 Task: Invite Team Member Softage.1@softage.net to Workspace Corporate Legal Services. Invite Team Member Softage.2@softage.net to Workspace Corporate Legal Services. Invite Team Member Softage.3@softage.net to Workspace Corporate Legal Services. Invite Team Member Softage.4@softage.net to Workspace Corporate Legal Services
Action: Mouse moved to (955, 150)
Screenshot: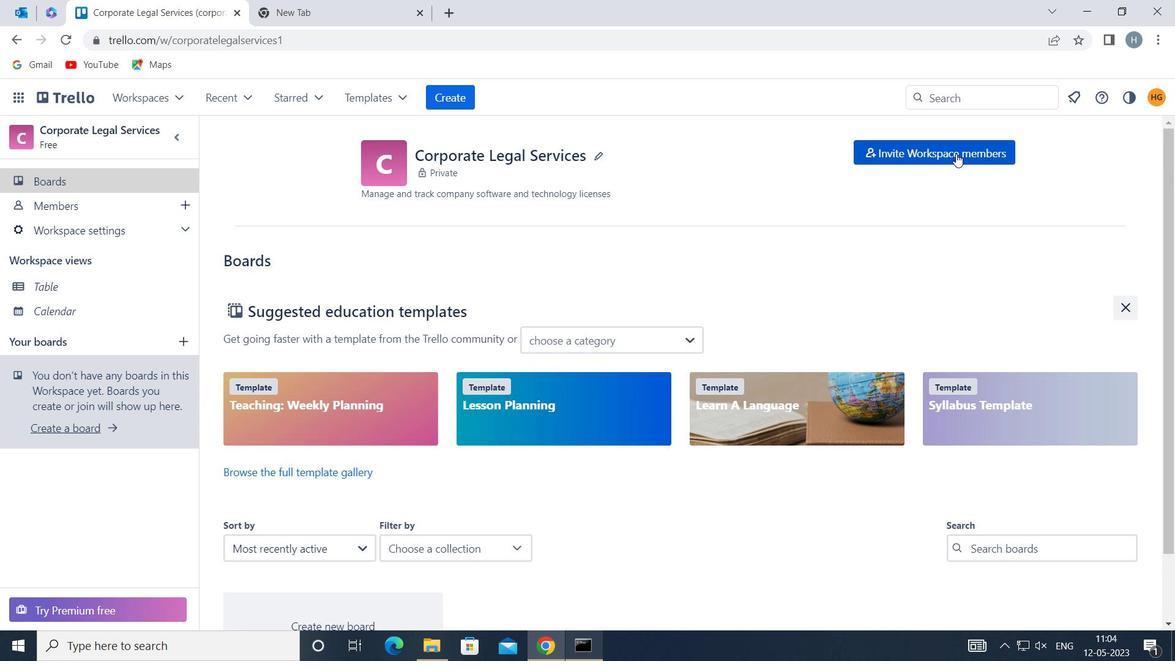 
Action: Mouse pressed left at (955, 150)
Screenshot: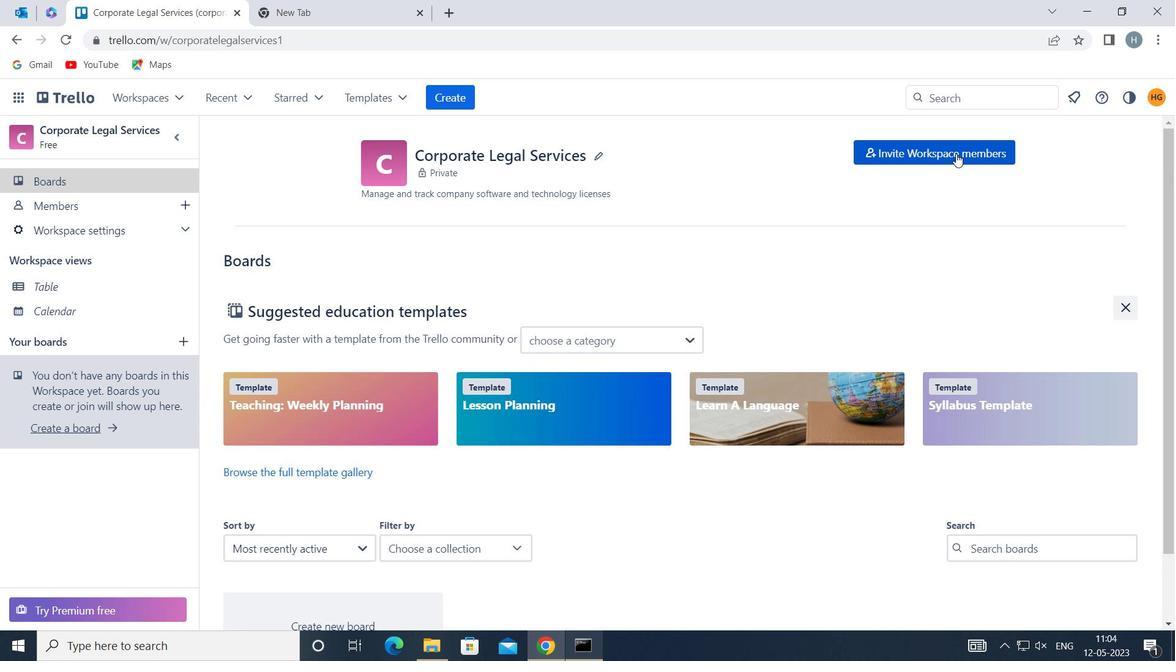 
Action: Key pressed softage.1<Key.shift><Key.shift>@SOFTAGE.NET
Screenshot: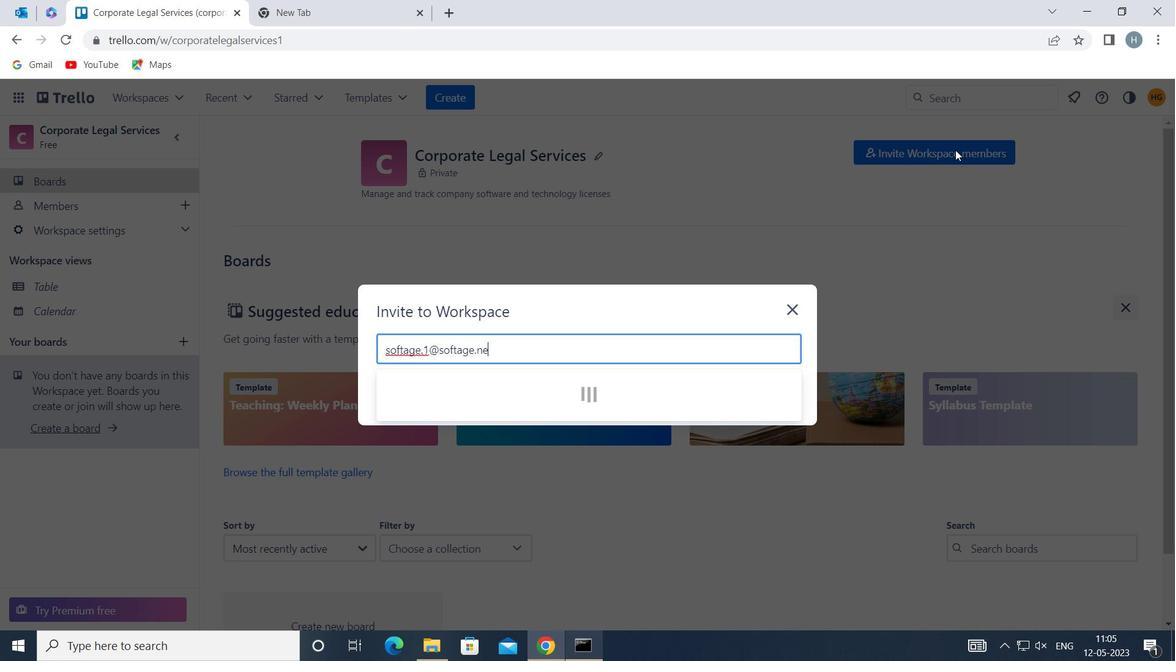 
Action: Mouse moved to (417, 396)
Screenshot: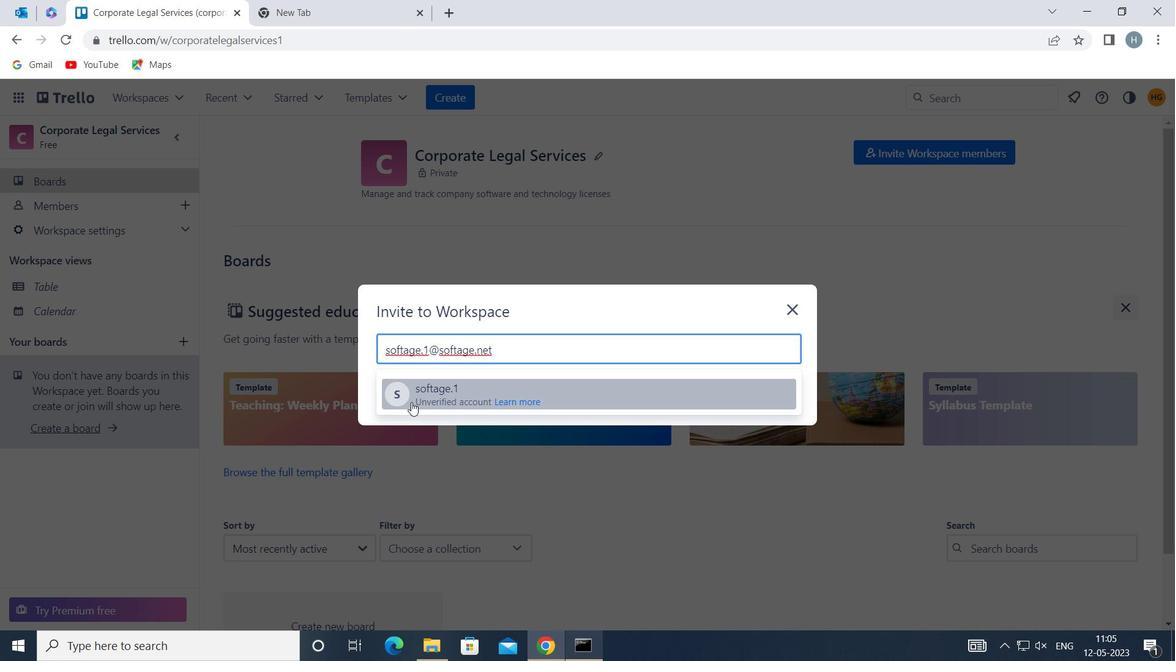 
Action: Mouse pressed left at (417, 396)
Screenshot: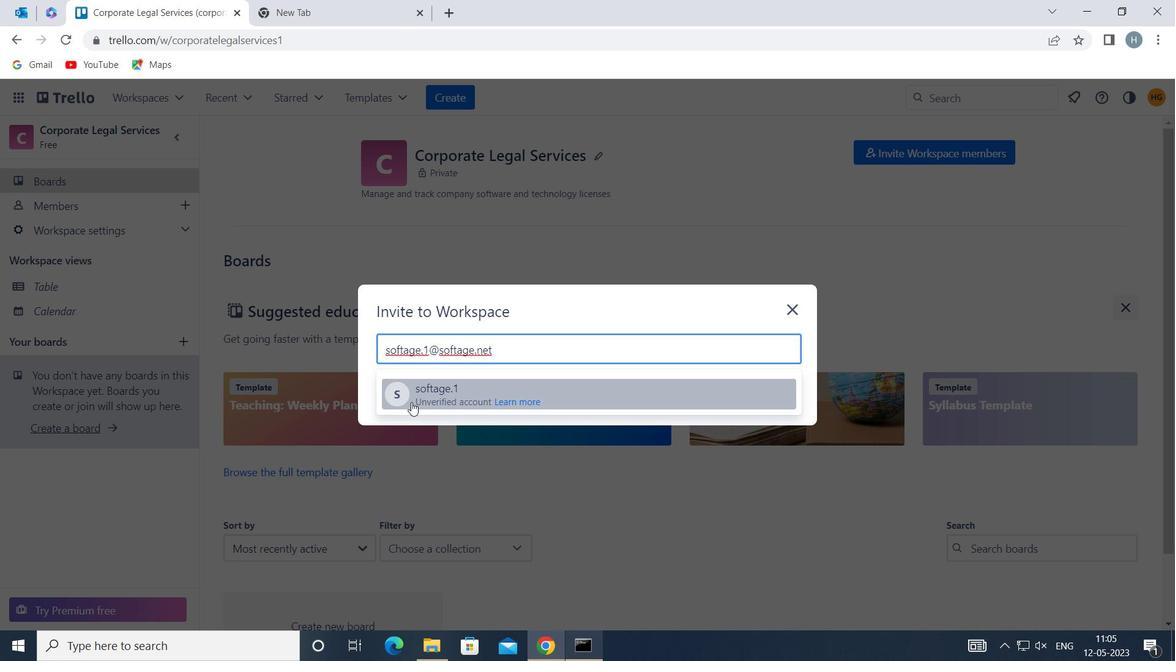 
Action: Mouse moved to (508, 322)
Screenshot: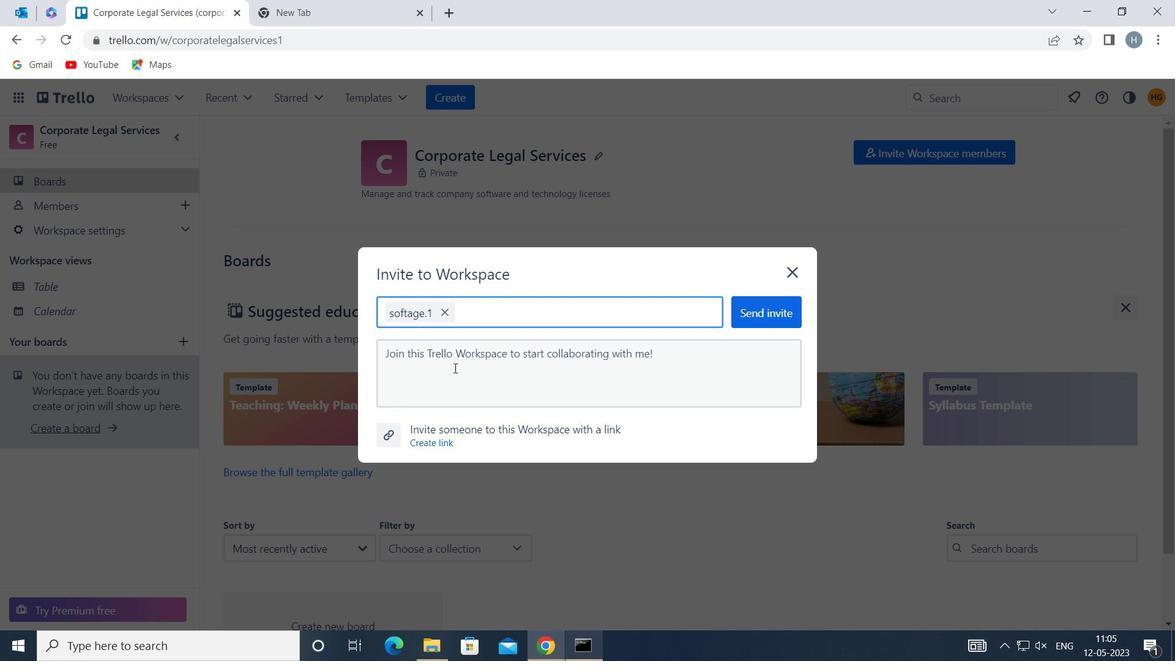 
Action: Key pressed SOFTAGE.2<Key.shift>@SOFTAGE.NET
Screenshot: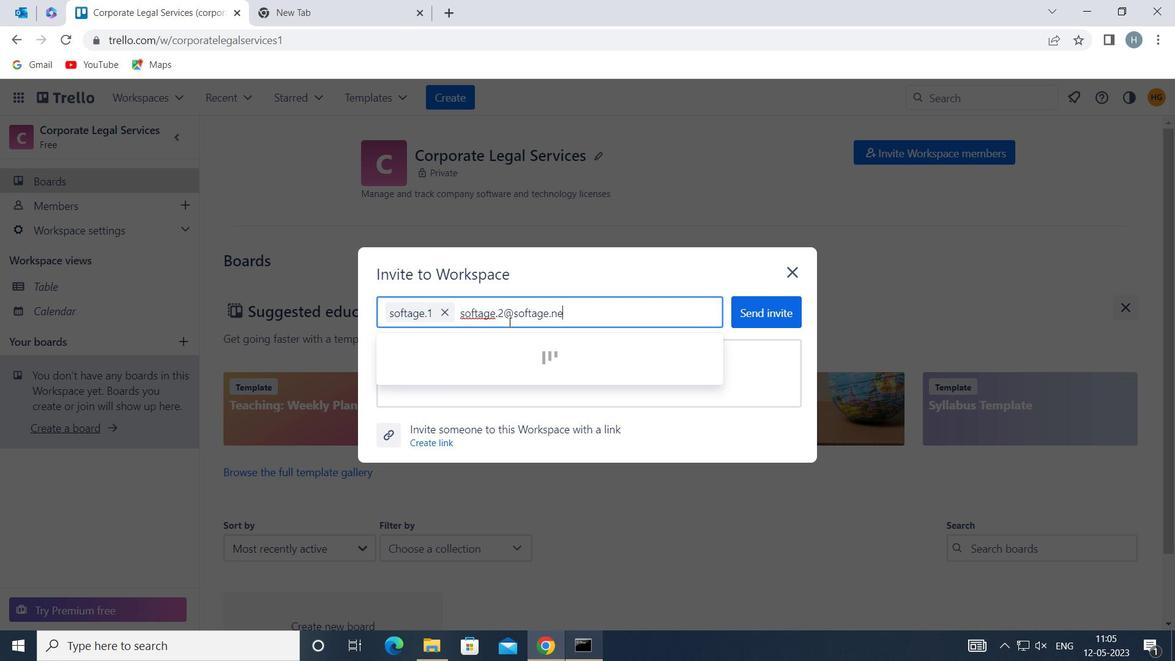 
Action: Mouse moved to (436, 352)
Screenshot: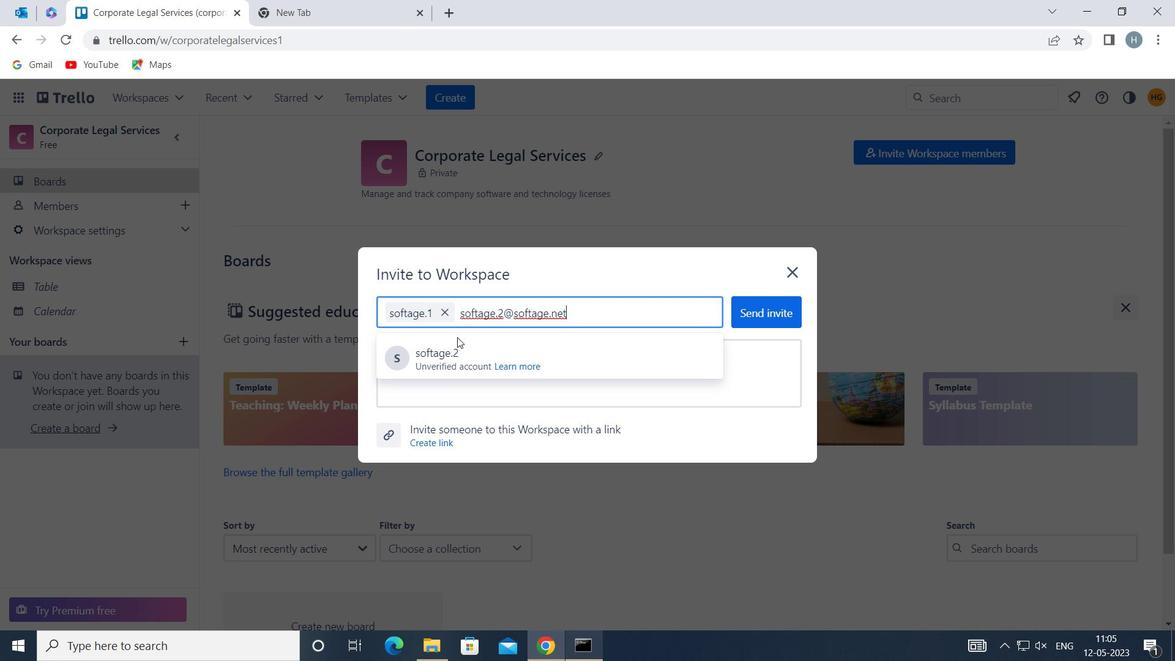 
Action: Mouse pressed left at (436, 352)
Screenshot: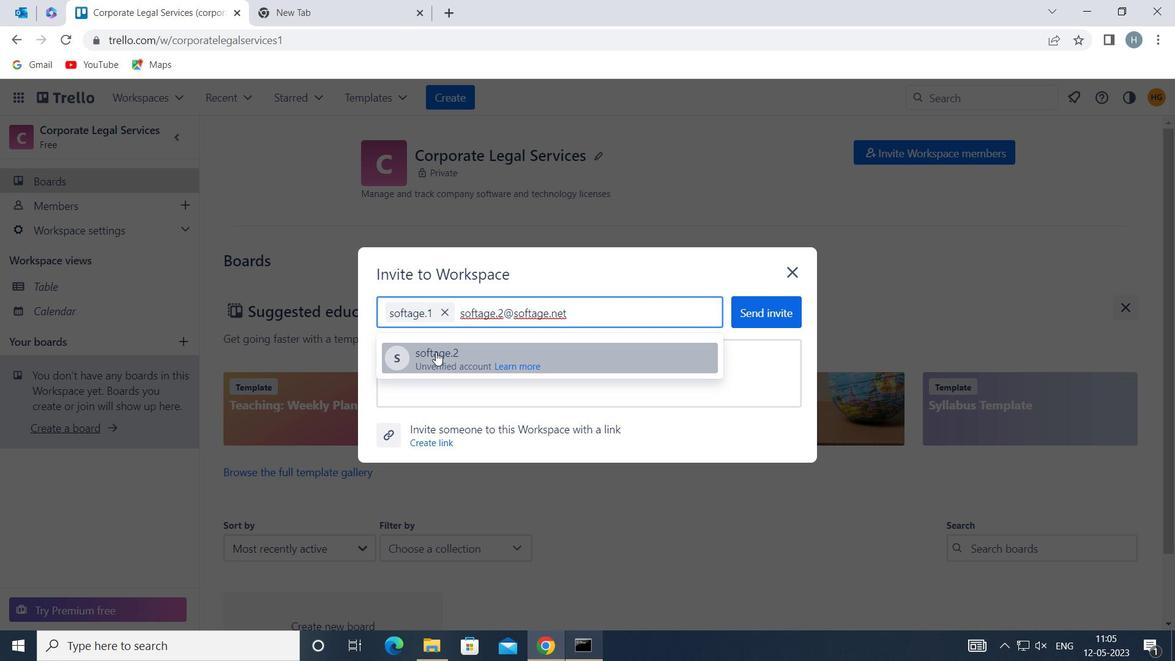 
Action: Key pressed SOFTAGE.3<Key.shift>@SOFTAGE.NET
Screenshot: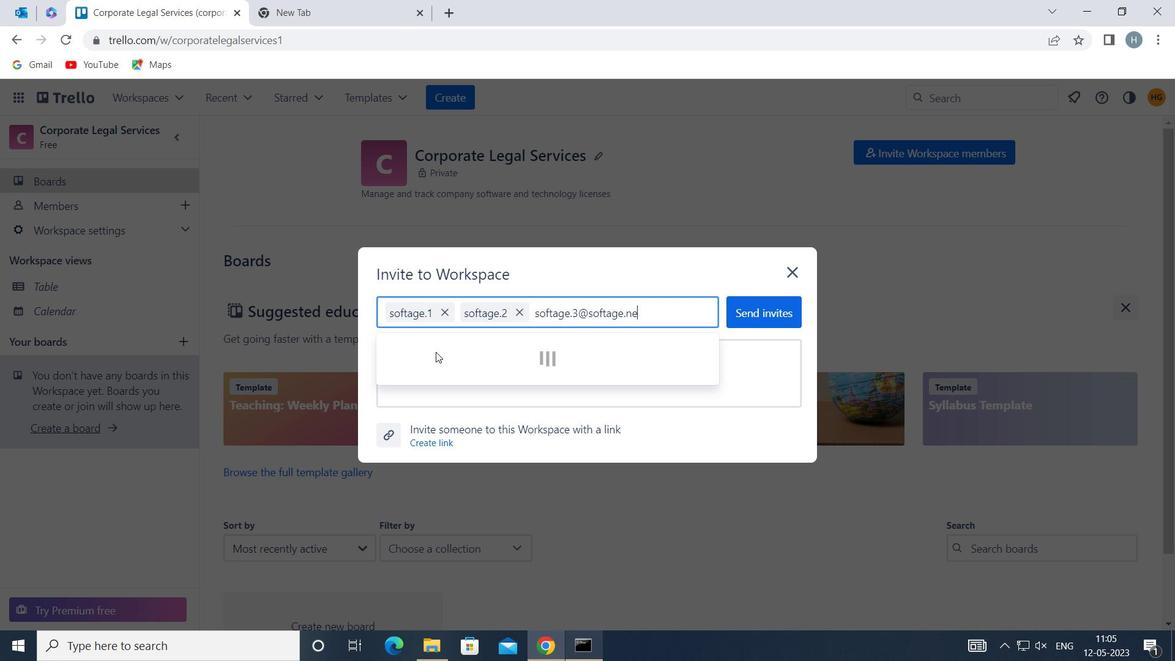 
Action: Mouse moved to (432, 352)
Screenshot: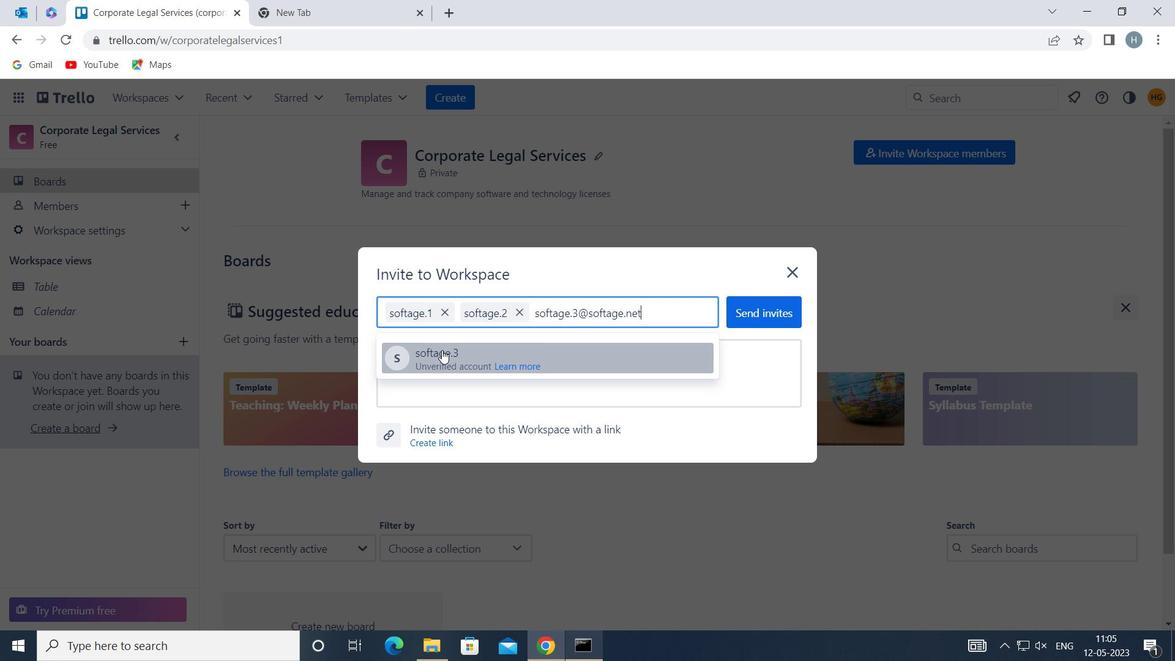 
Action: Mouse pressed left at (432, 352)
Screenshot: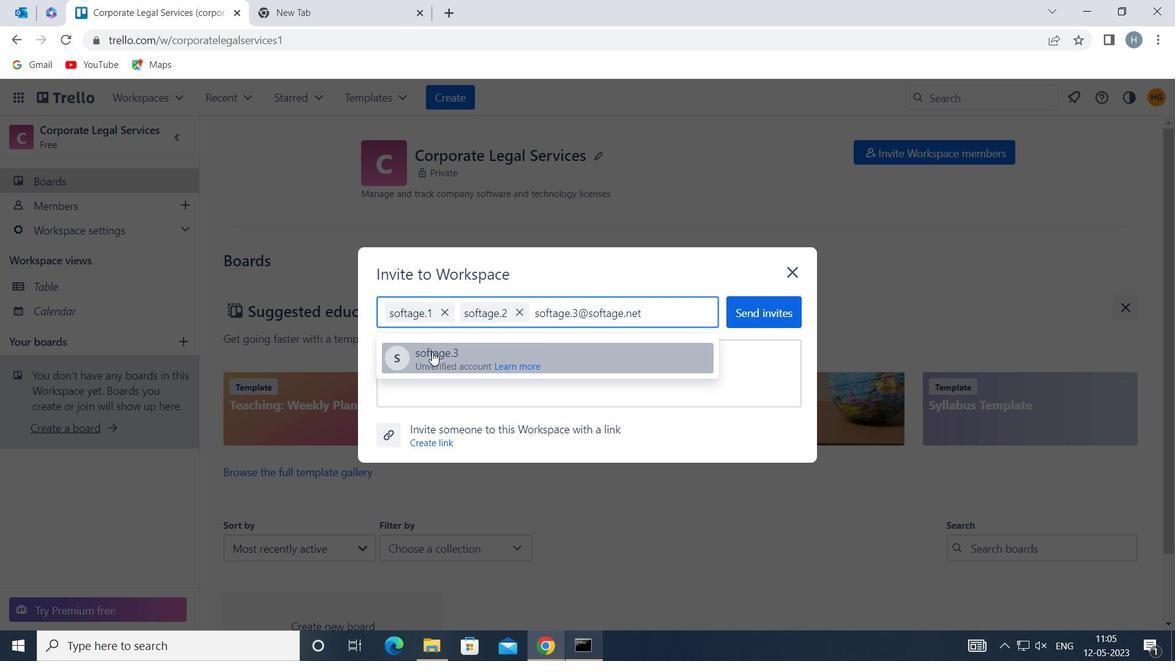 
Action: Key pressed SOFTAGE.4<Key.shift>@SOFTAGE.NET
Screenshot: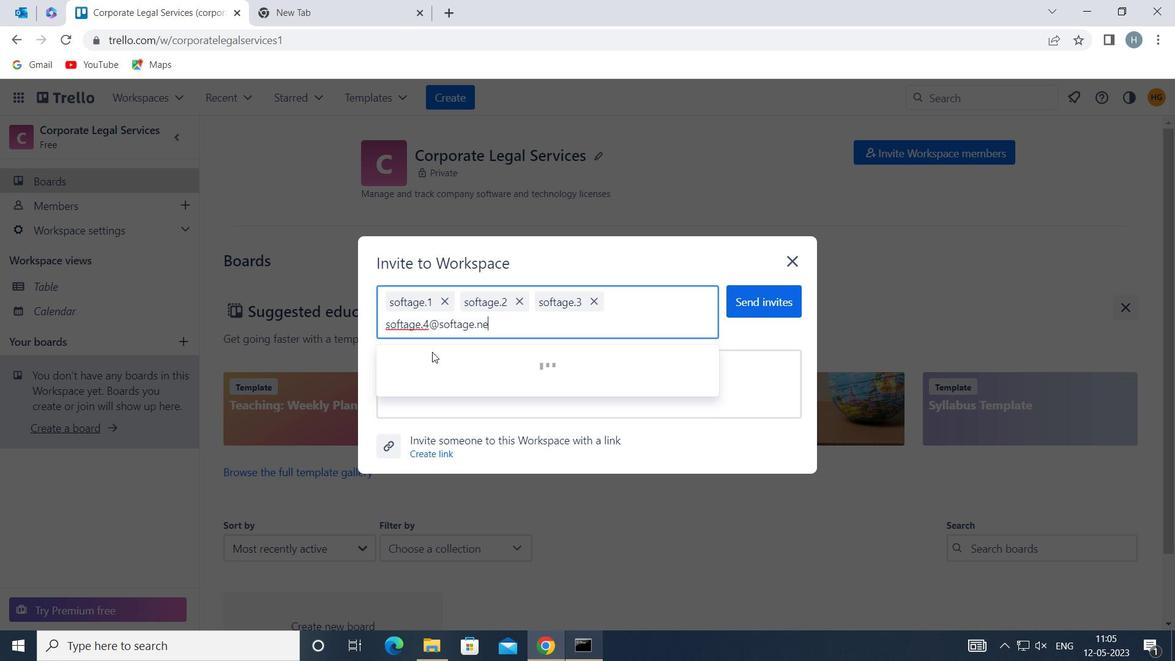 
Action: Mouse moved to (420, 369)
Screenshot: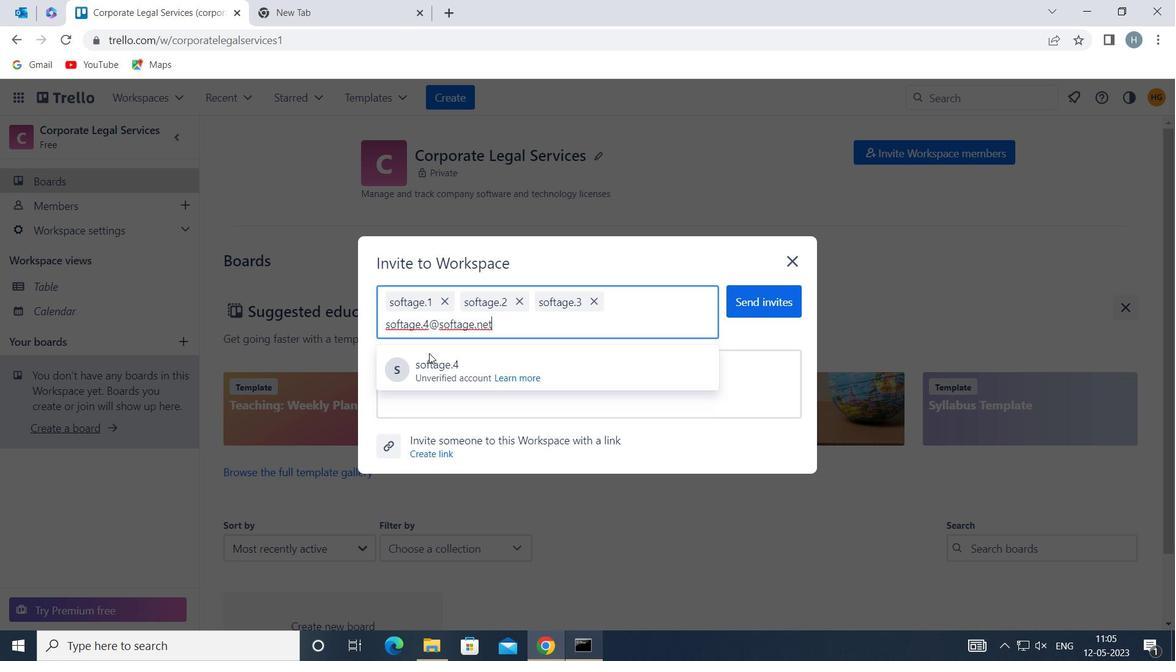 
Action: Mouse pressed left at (420, 369)
Screenshot: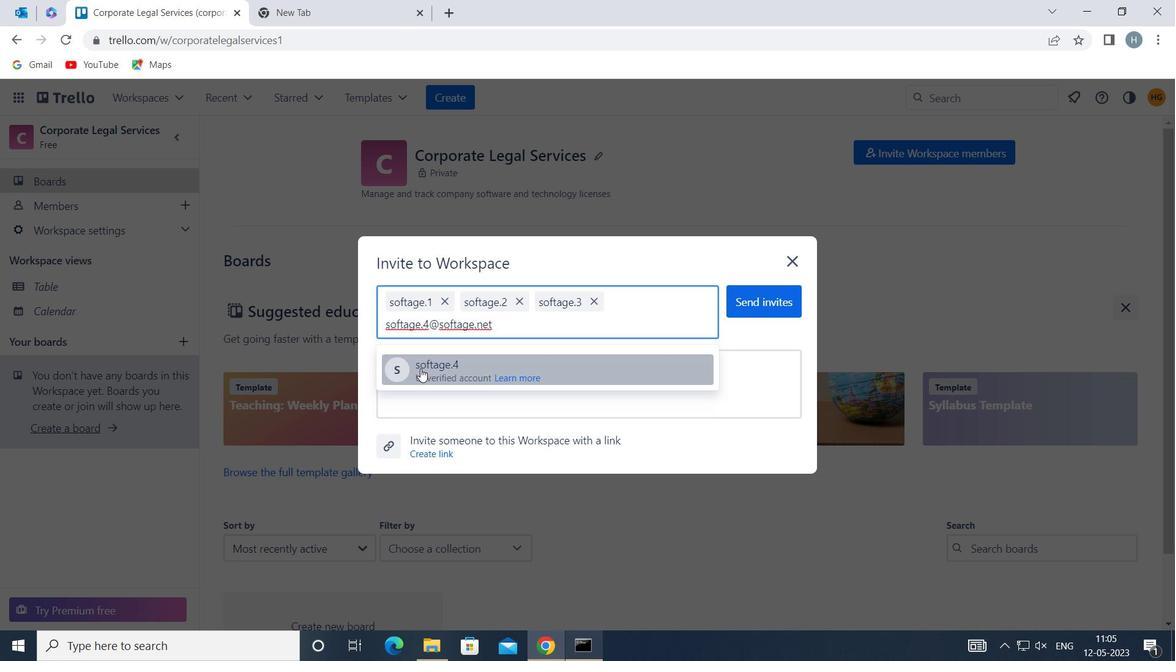 
Action: Mouse moved to (766, 302)
Screenshot: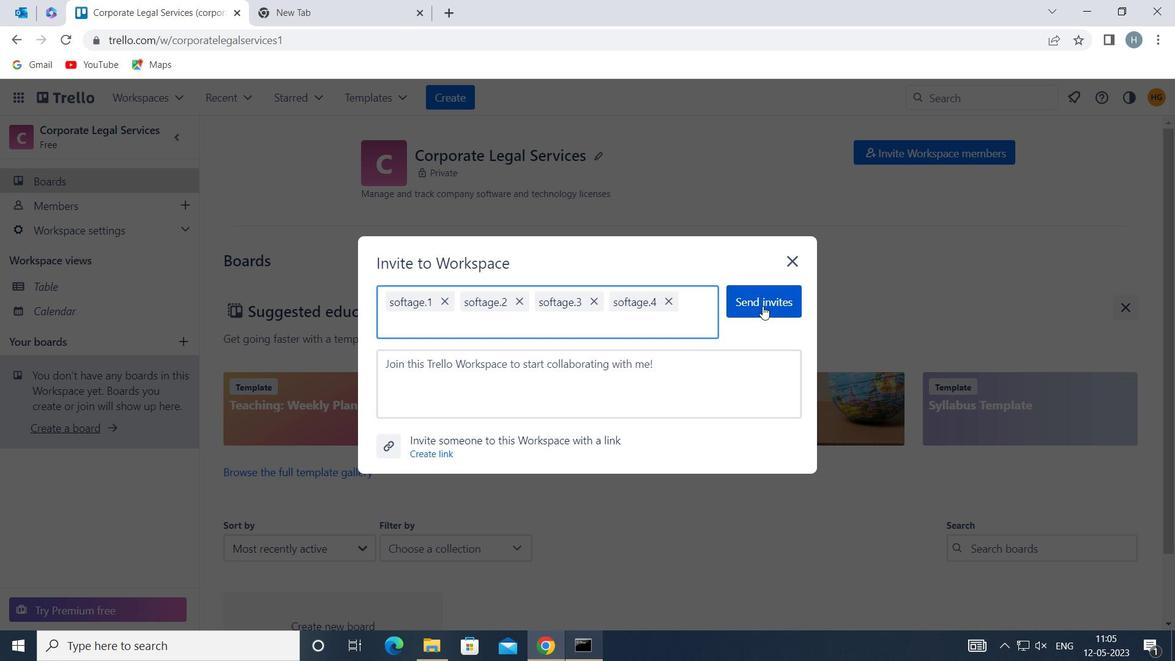 
Action: Mouse pressed left at (766, 302)
Screenshot: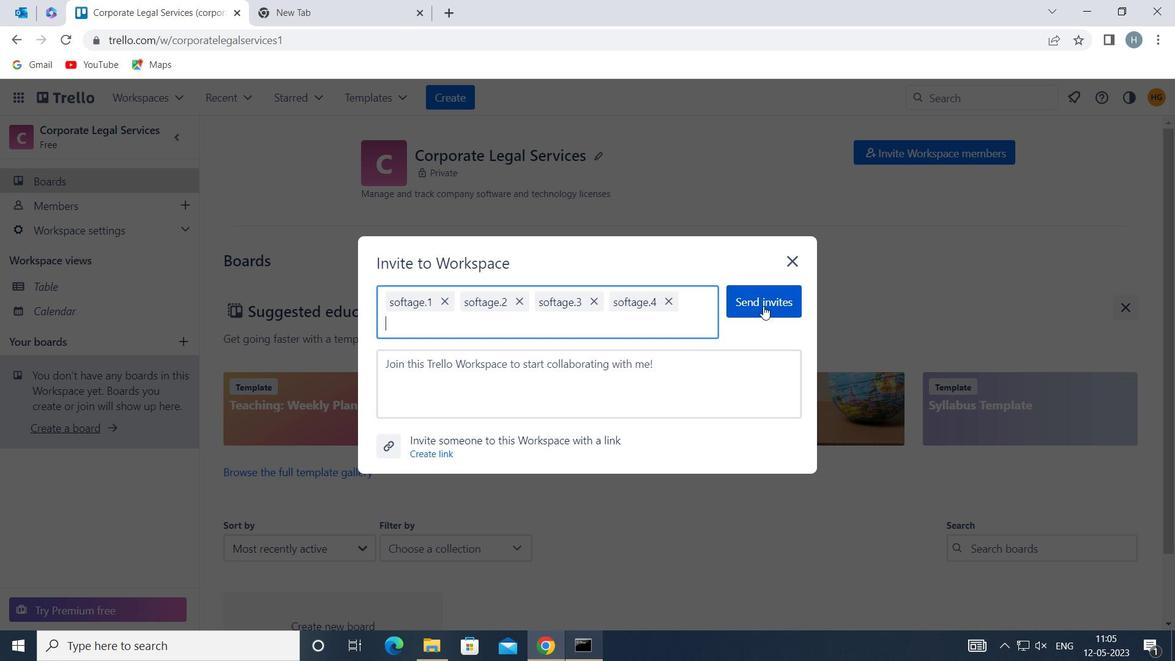 
